 Task: Create a due date automation trigger when advanced on, on the wednesday after a card is due add fields without custom field "Resume" set to a number greater than 1 and lower than 10 at 11:00 AM.
Action: Mouse moved to (1051, 81)
Screenshot: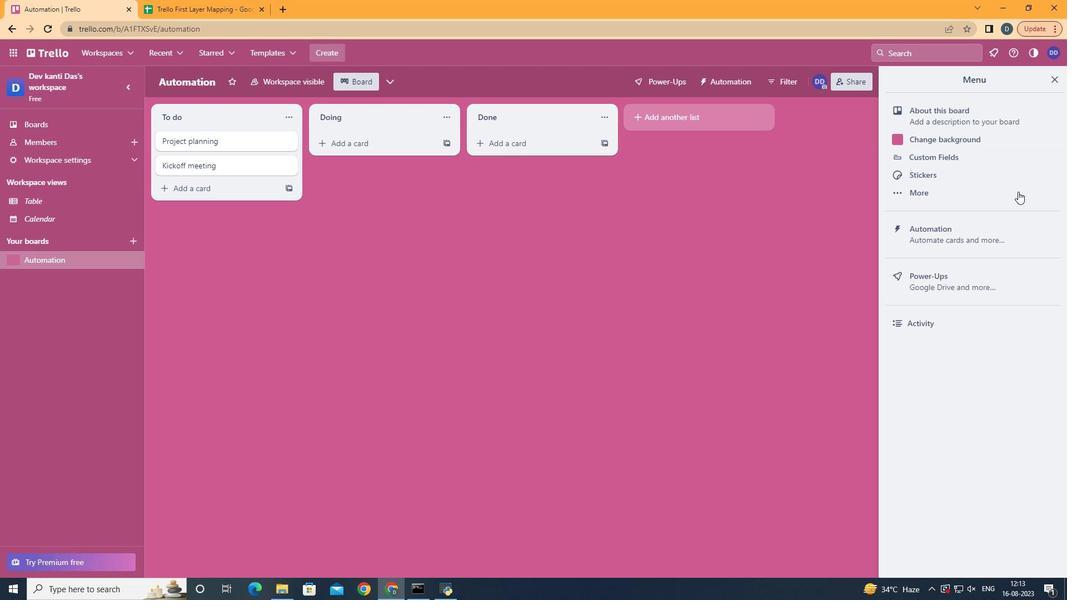 
Action: Mouse pressed left at (1051, 81)
Screenshot: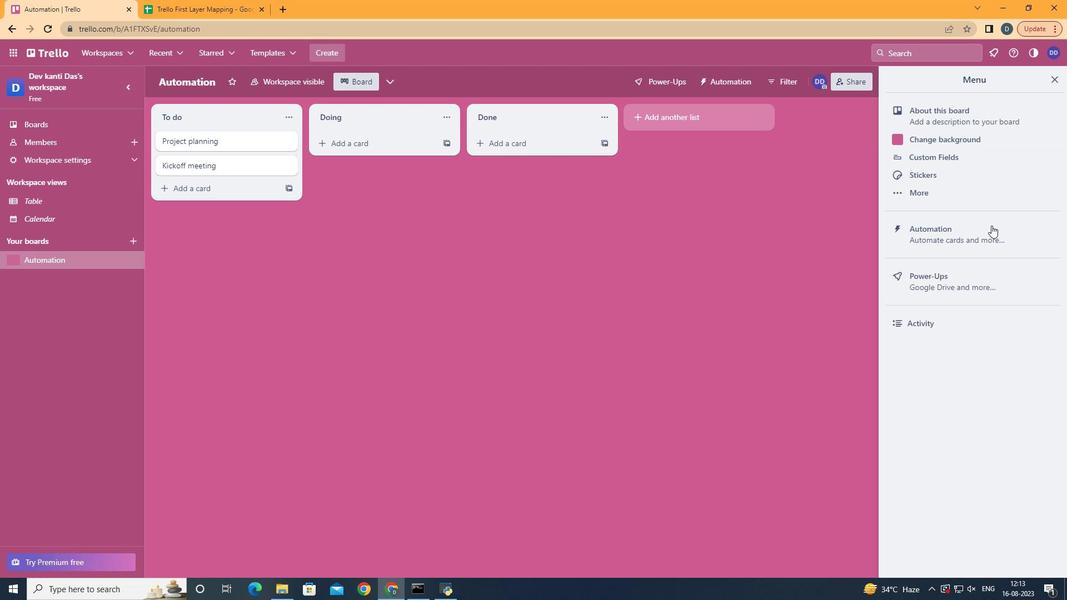 
Action: Mouse moved to (977, 241)
Screenshot: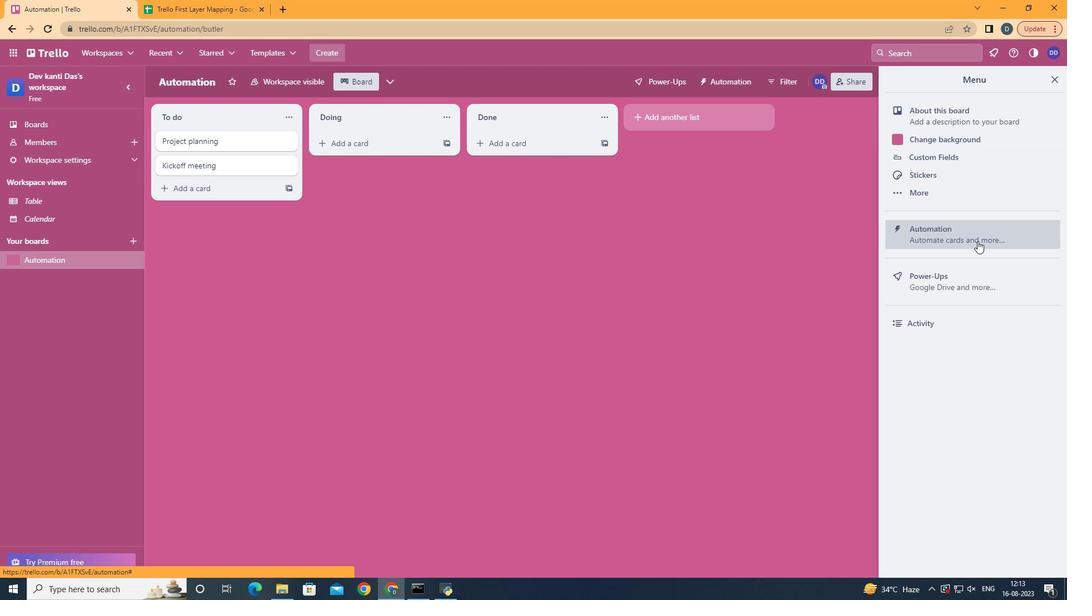 
Action: Mouse pressed left at (977, 241)
Screenshot: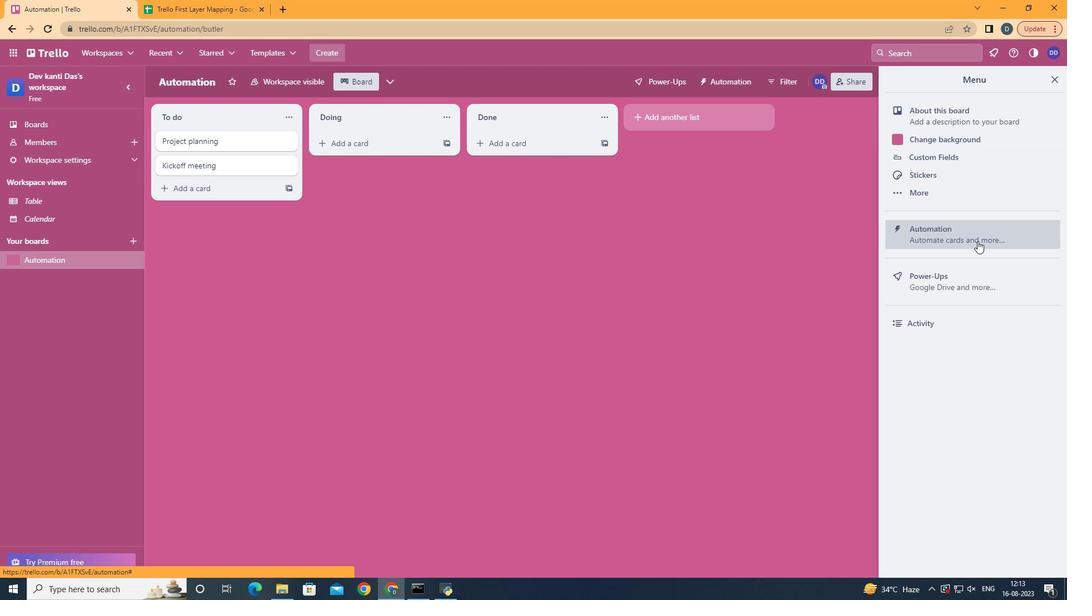 
Action: Mouse pressed left at (977, 241)
Screenshot: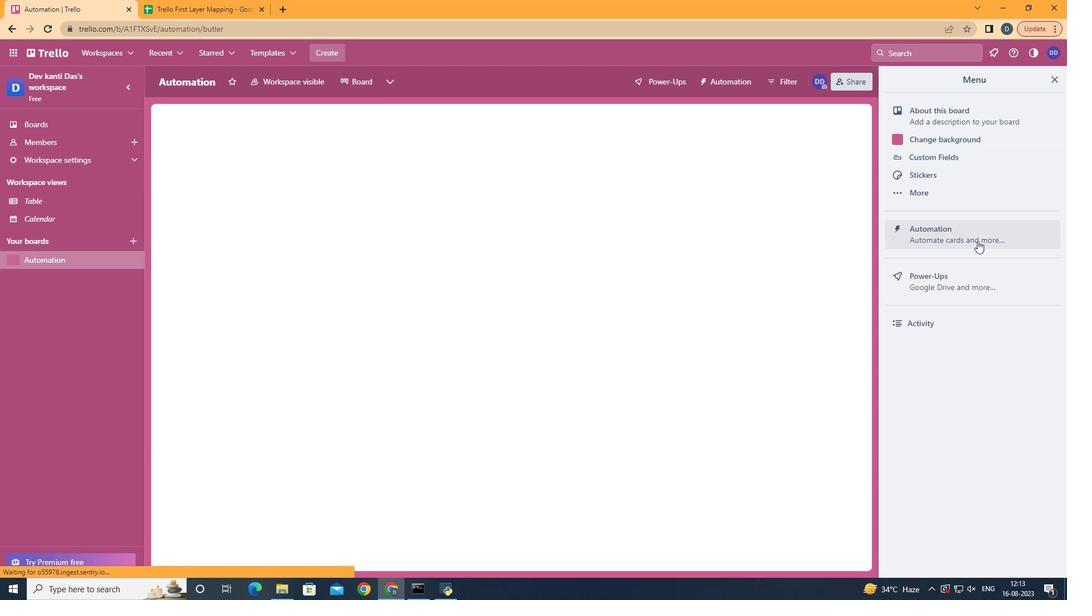 
Action: Mouse moved to (207, 215)
Screenshot: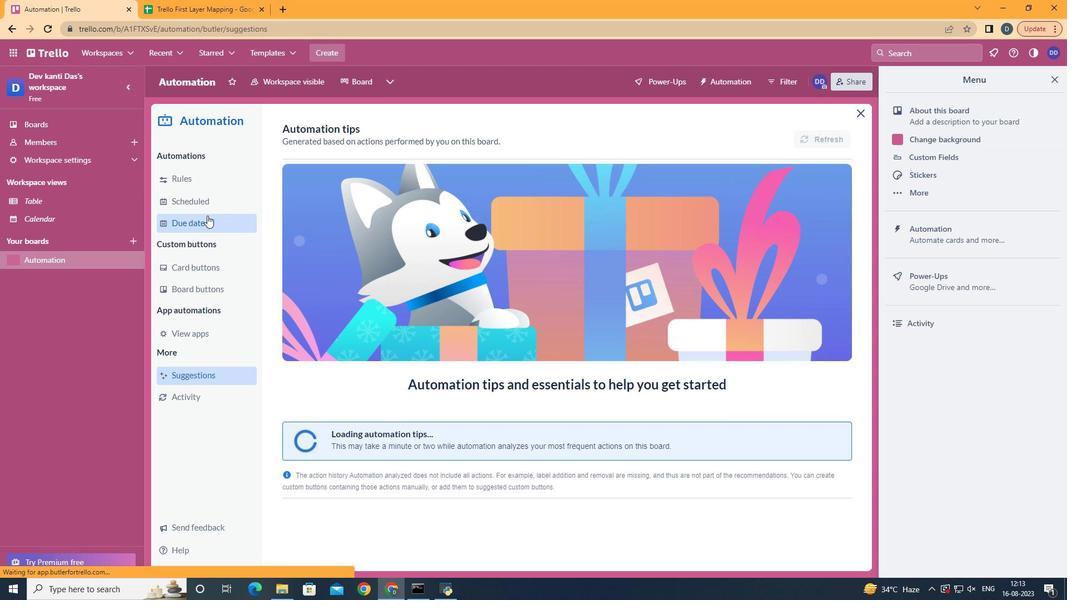 
Action: Mouse pressed left at (207, 215)
Screenshot: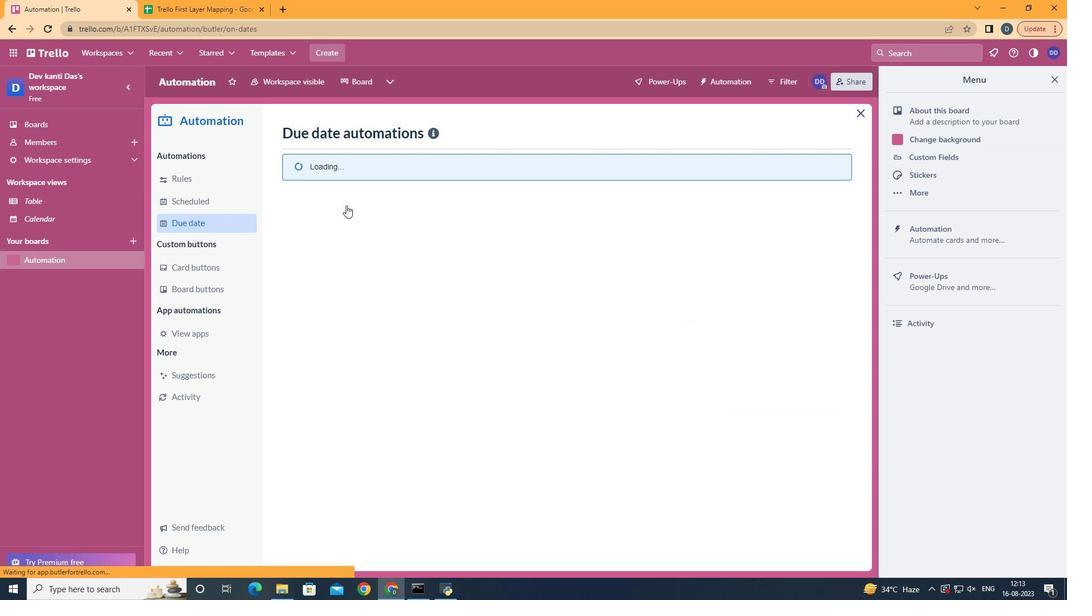 
Action: Mouse moved to (787, 126)
Screenshot: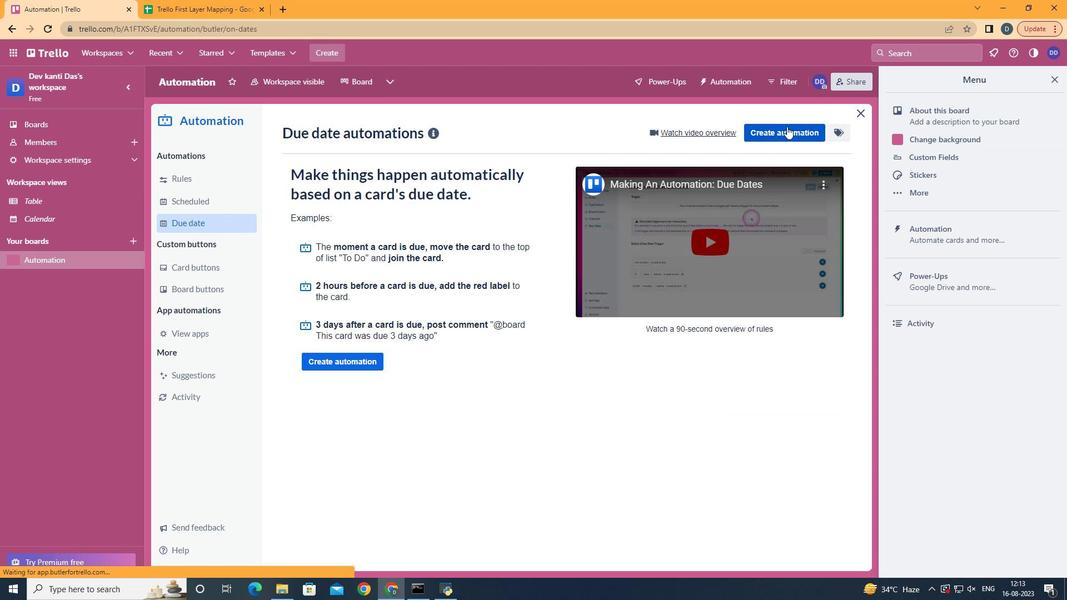 
Action: Mouse pressed left at (787, 126)
Screenshot: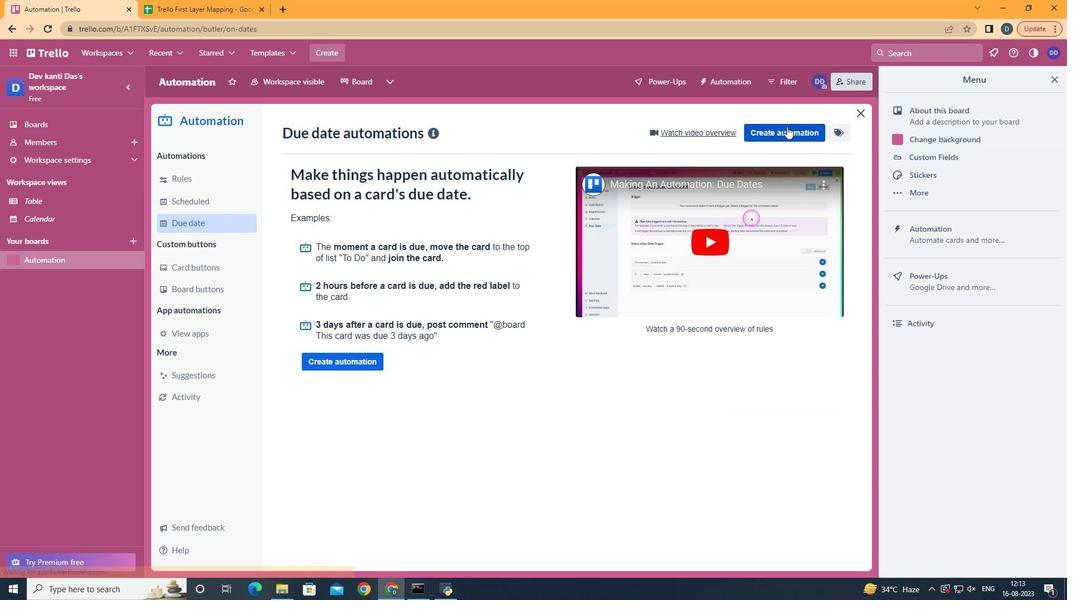 
Action: Mouse pressed left at (787, 126)
Screenshot: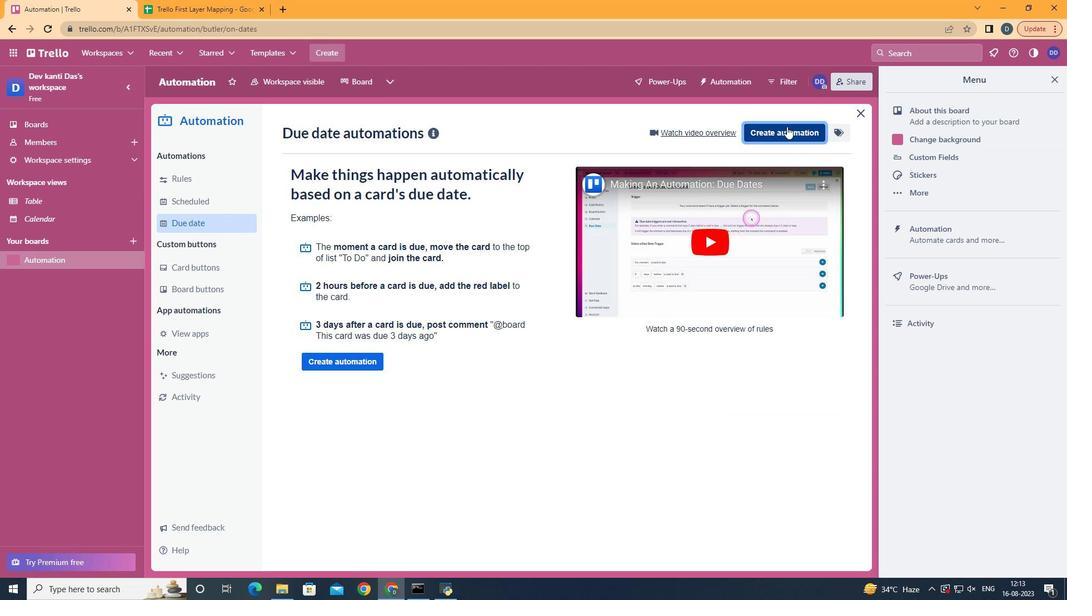 
Action: Mouse moved to (590, 248)
Screenshot: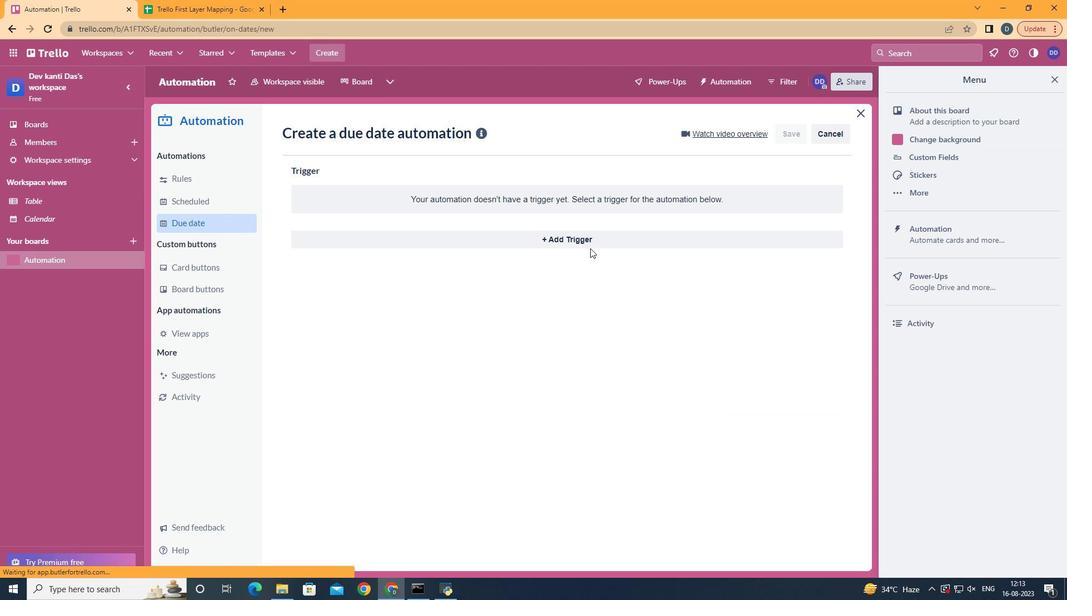 
Action: Mouse pressed left at (590, 248)
Screenshot: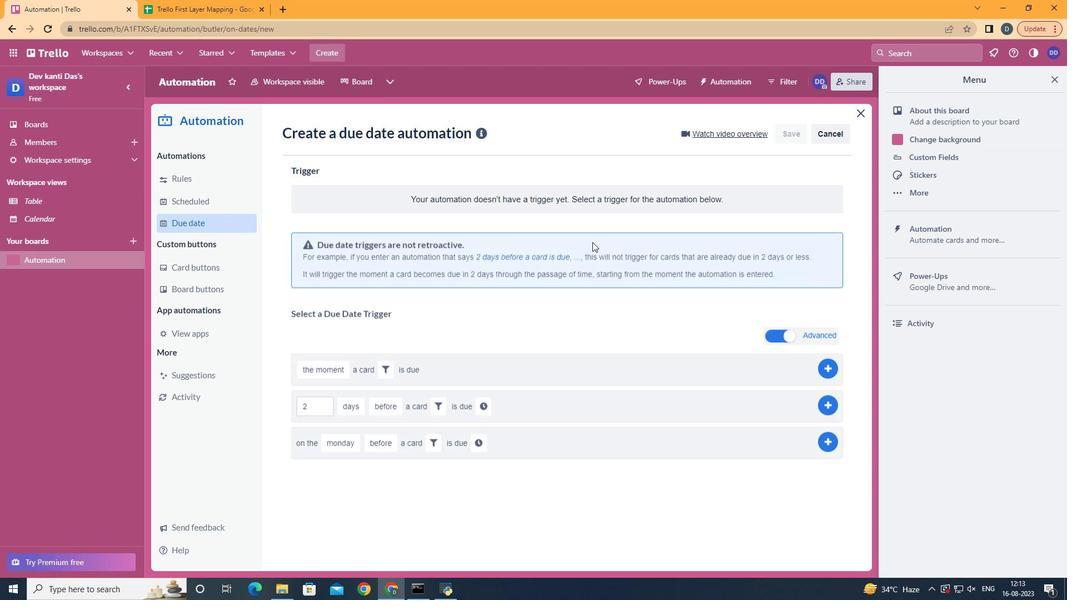 
Action: Mouse moved to (359, 334)
Screenshot: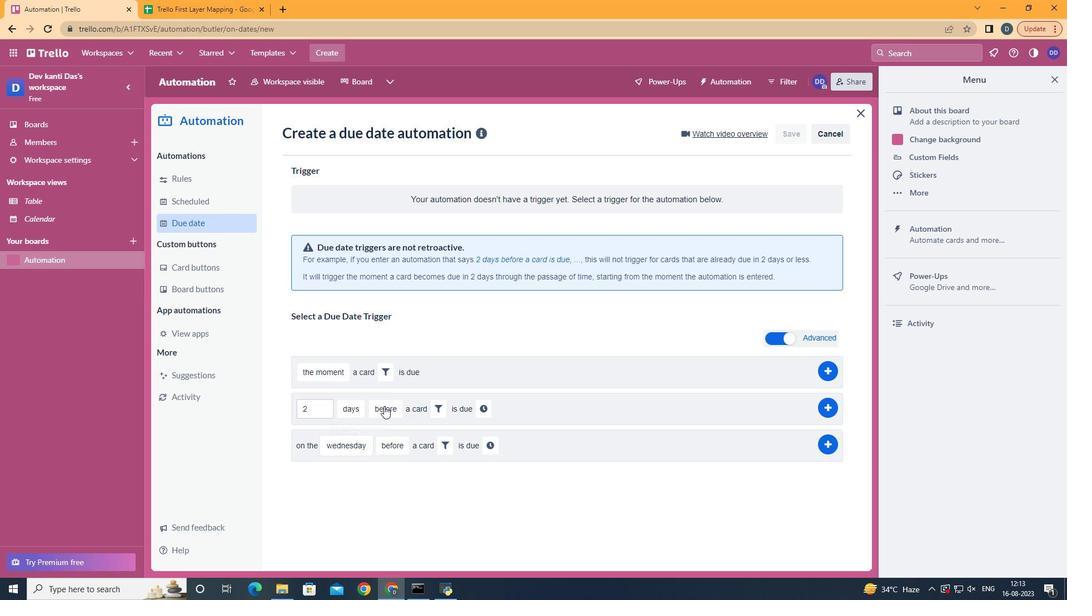 
Action: Mouse pressed left at (359, 334)
Screenshot: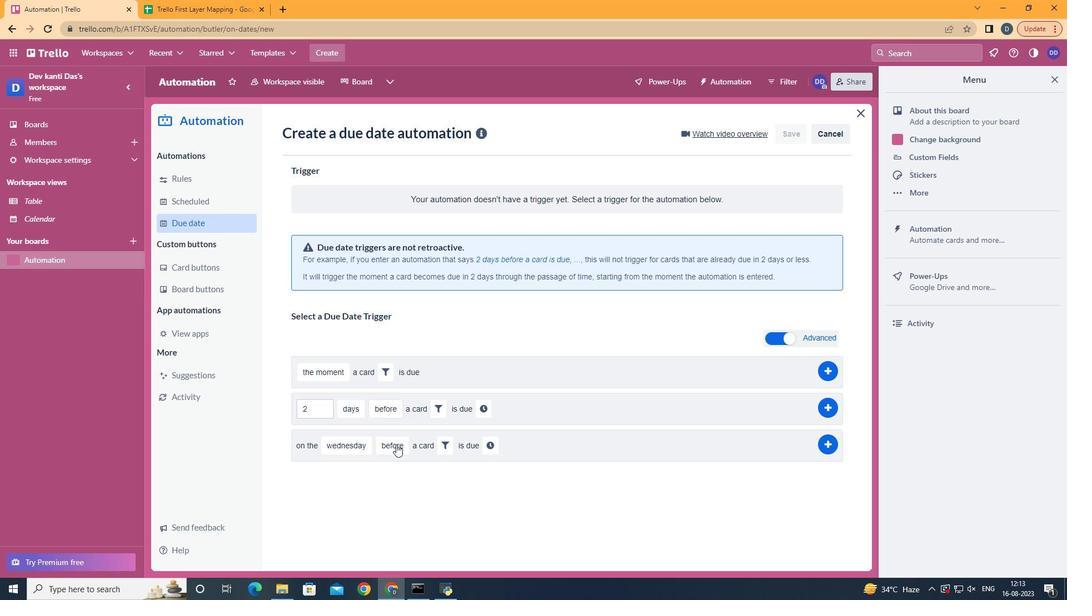 
Action: Mouse moved to (402, 483)
Screenshot: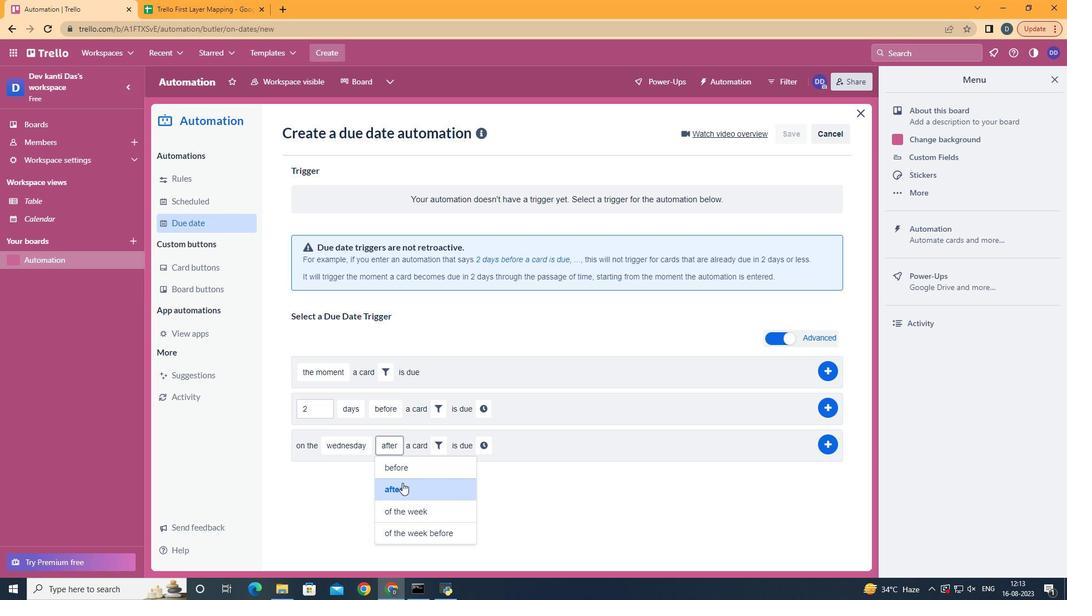 
Action: Mouse pressed left at (402, 483)
Screenshot: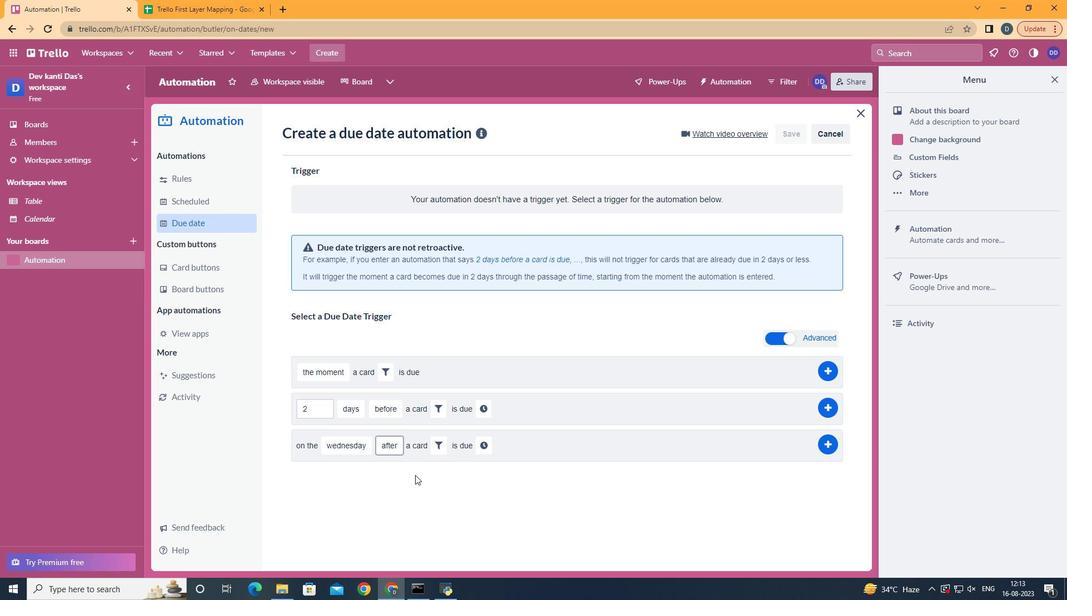 
Action: Mouse moved to (440, 446)
Screenshot: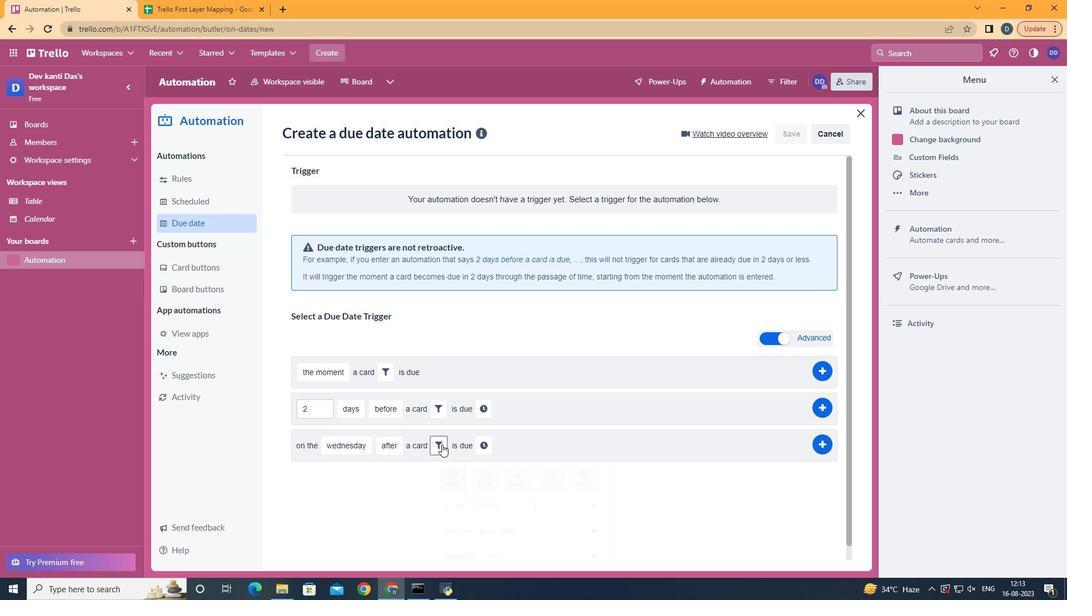 
Action: Mouse pressed left at (440, 446)
Screenshot: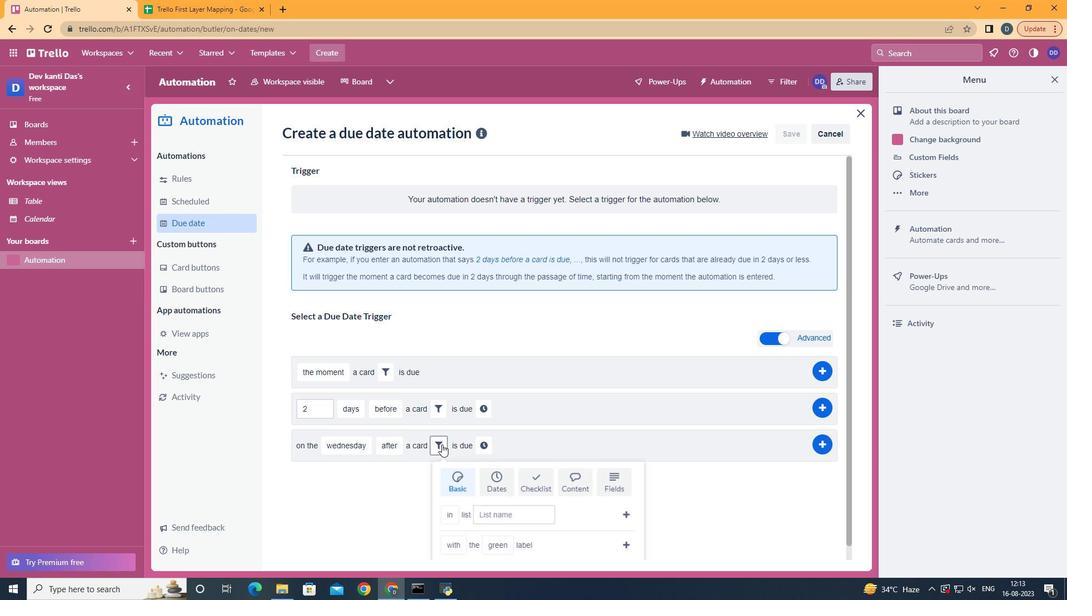 
Action: Mouse moved to (624, 478)
Screenshot: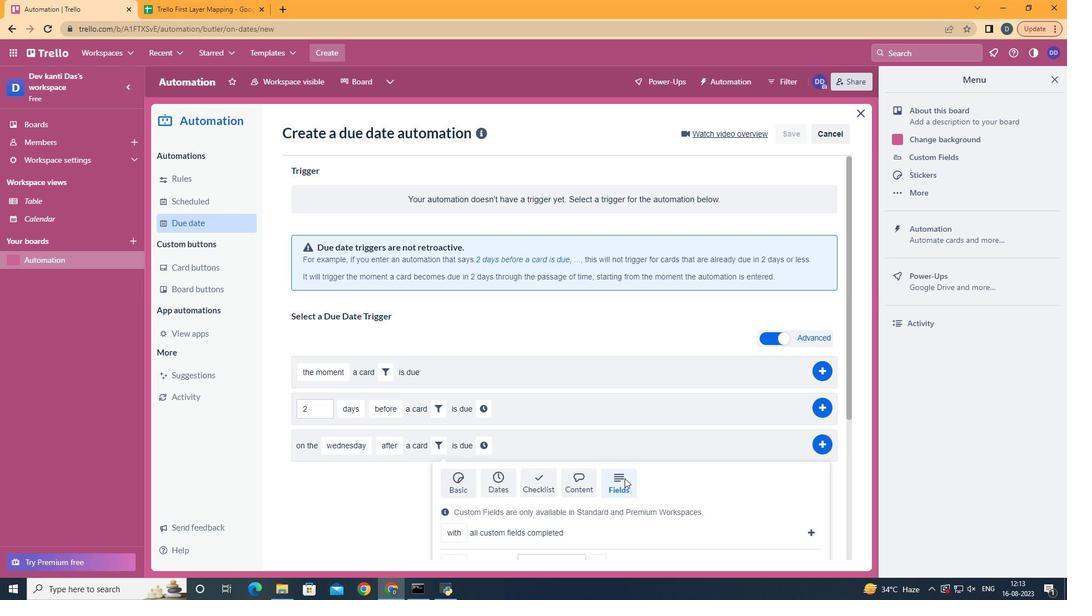 
Action: Mouse pressed left at (624, 478)
Screenshot: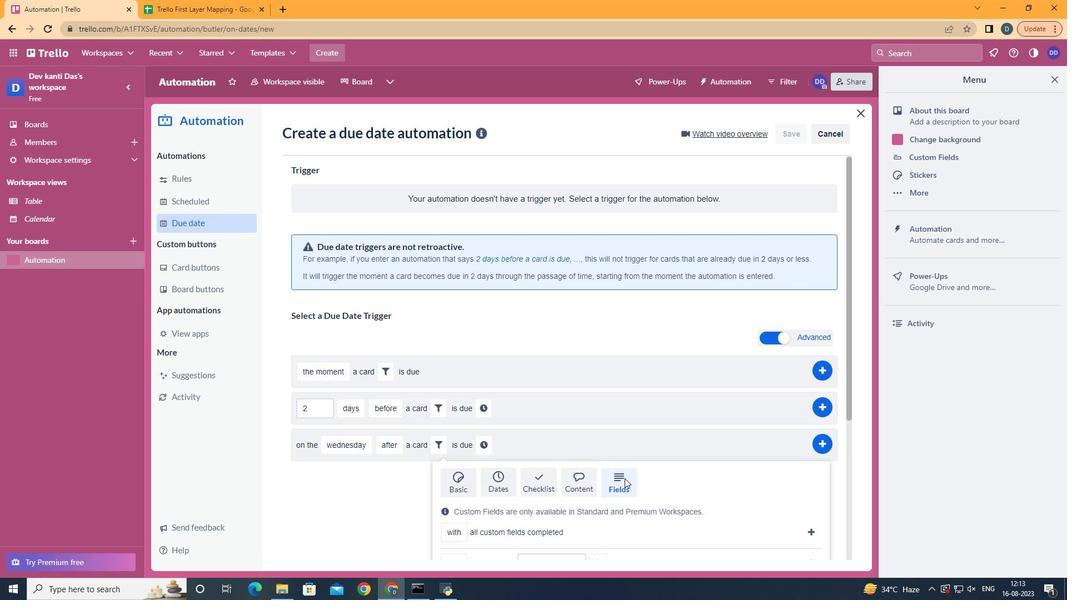 
Action: Mouse scrolled (624, 478) with delta (0, 0)
Screenshot: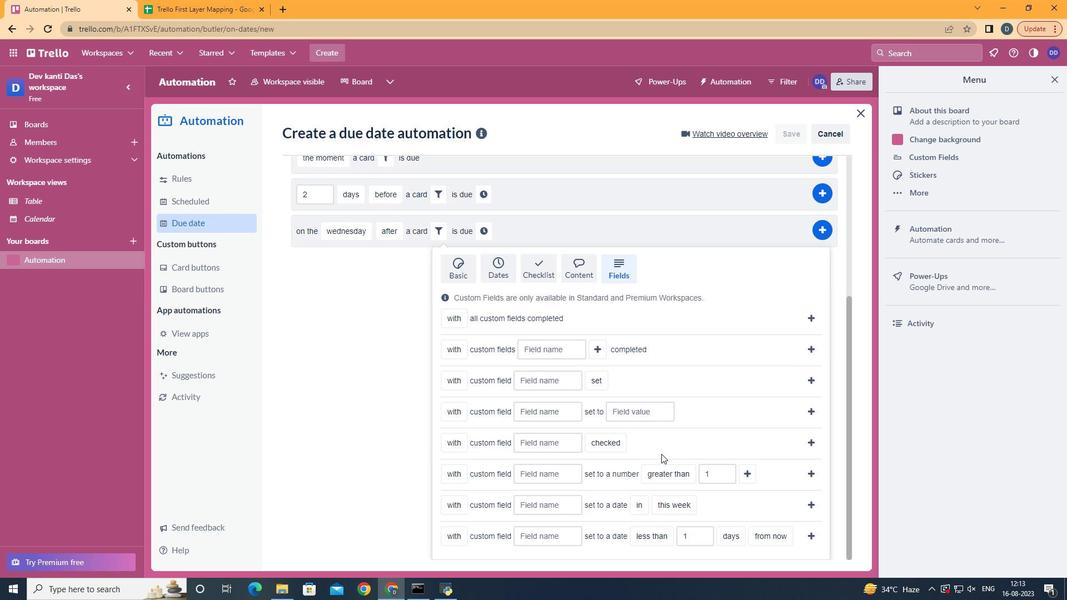 
Action: Mouse scrolled (624, 478) with delta (0, 0)
Screenshot: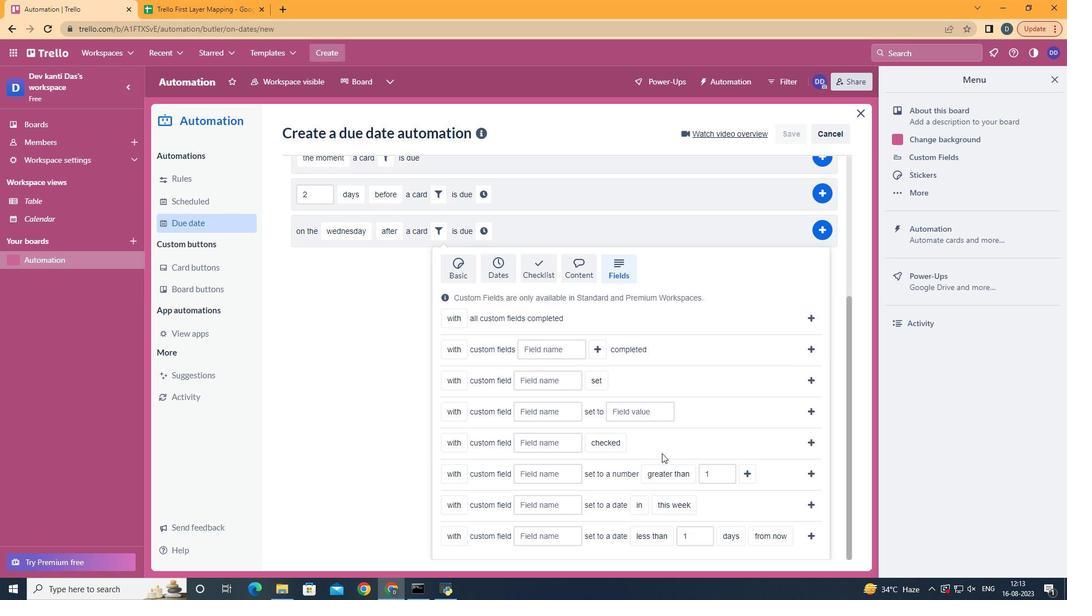 
Action: Mouse scrolled (624, 478) with delta (0, 0)
Screenshot: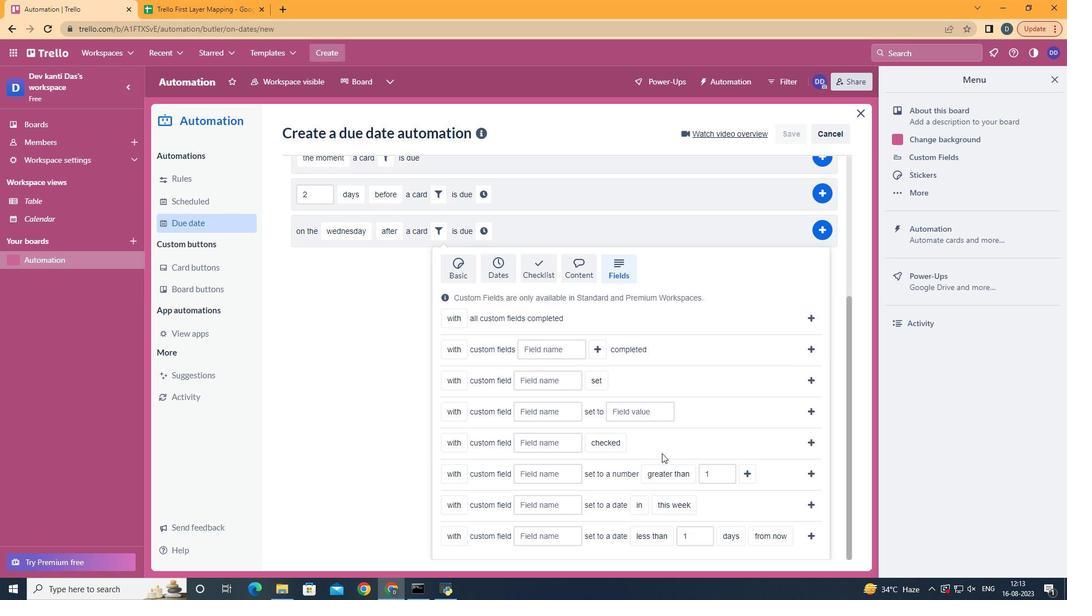 
Action: Mouse scrolled (624, 478) with delta (0, 0)
Screenshot: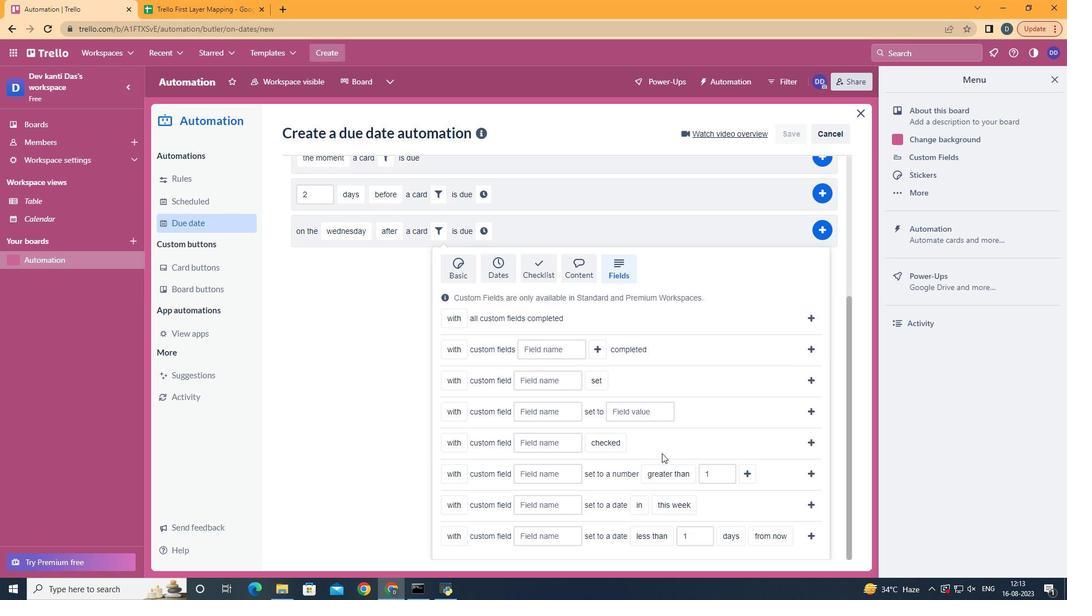 
Action: Mouse scrolled (624, 478) with delta (0, 0)
Screenshot: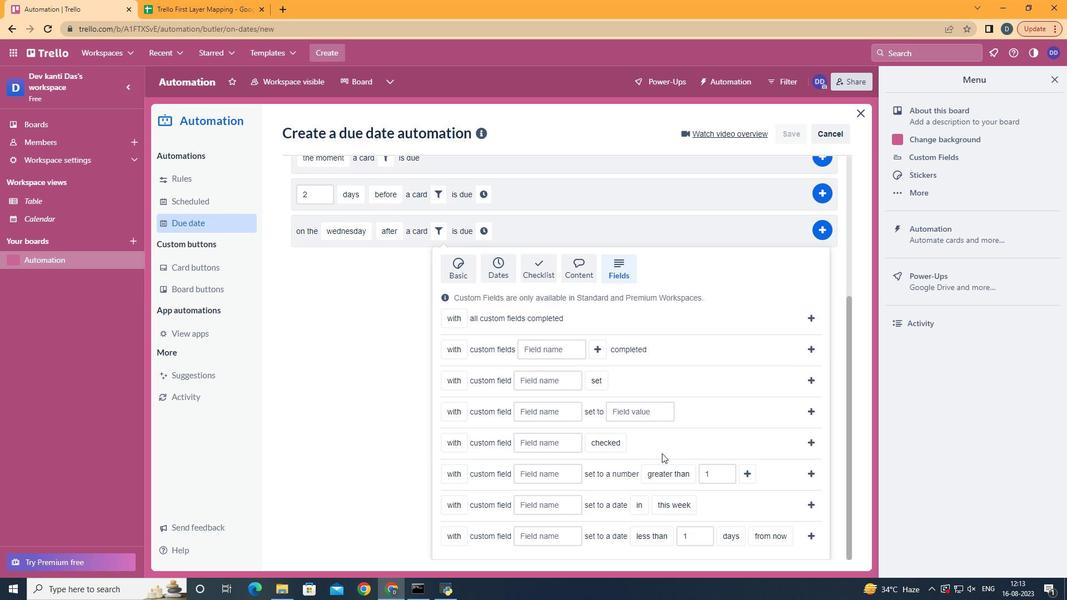 
Action: Mouse moved to (460, 515)
Screenshot: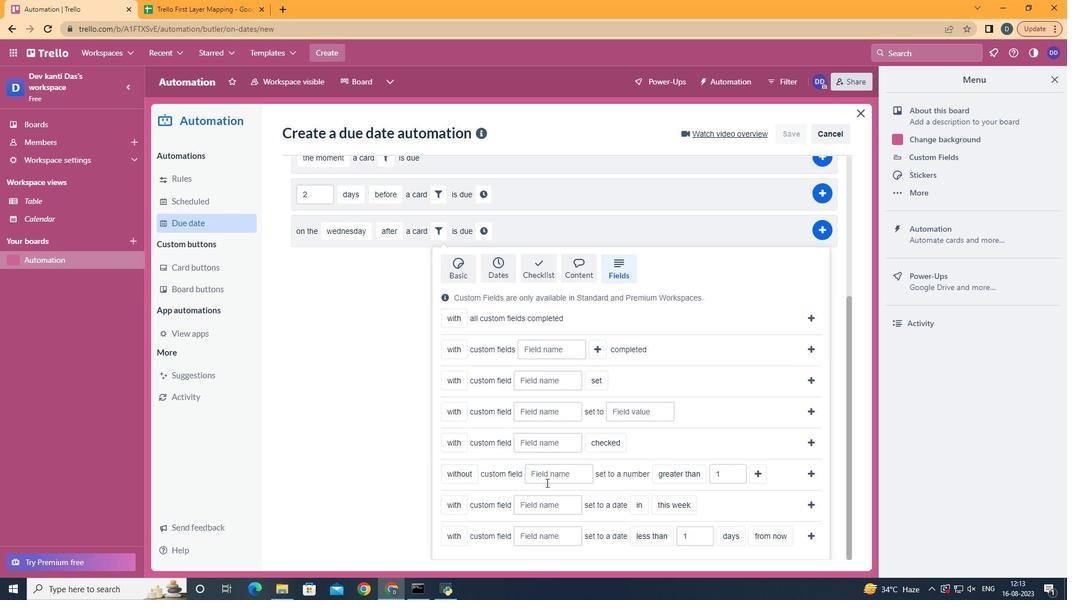 
Action: Mouse pressed left at (460, 515)
Screenshot: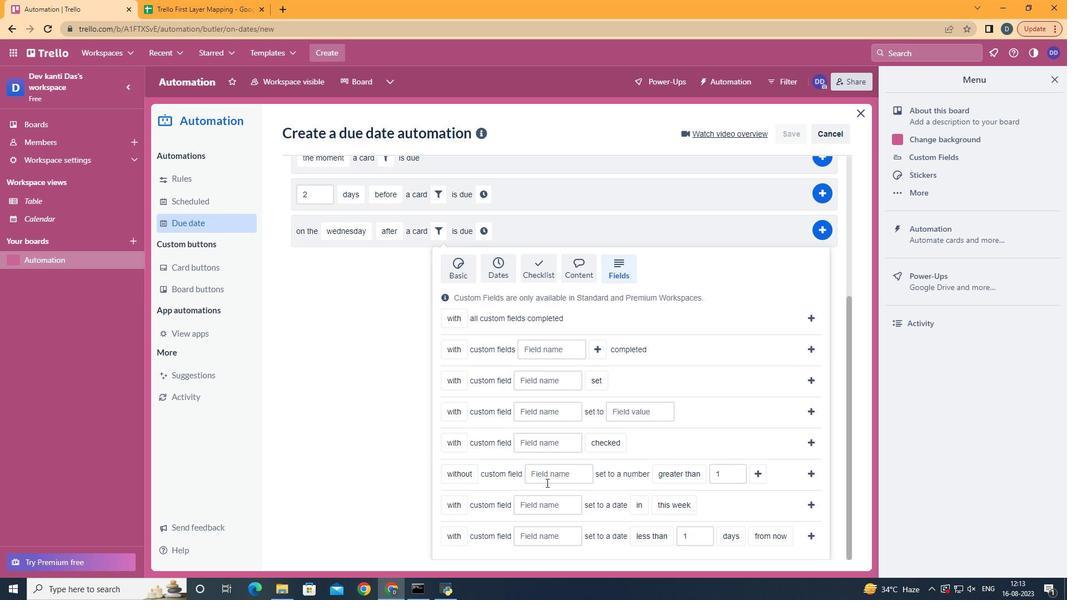 
Action: Mouse moved to (560, 470)
Screenshot: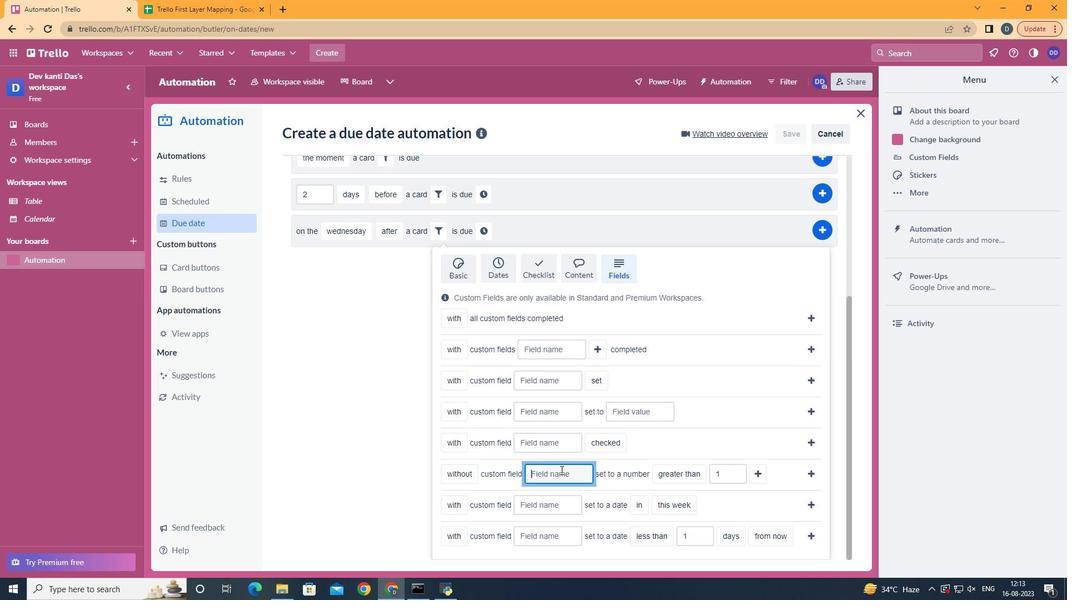 
Action: Mouse pressed left at (560, 470)
Screenshot: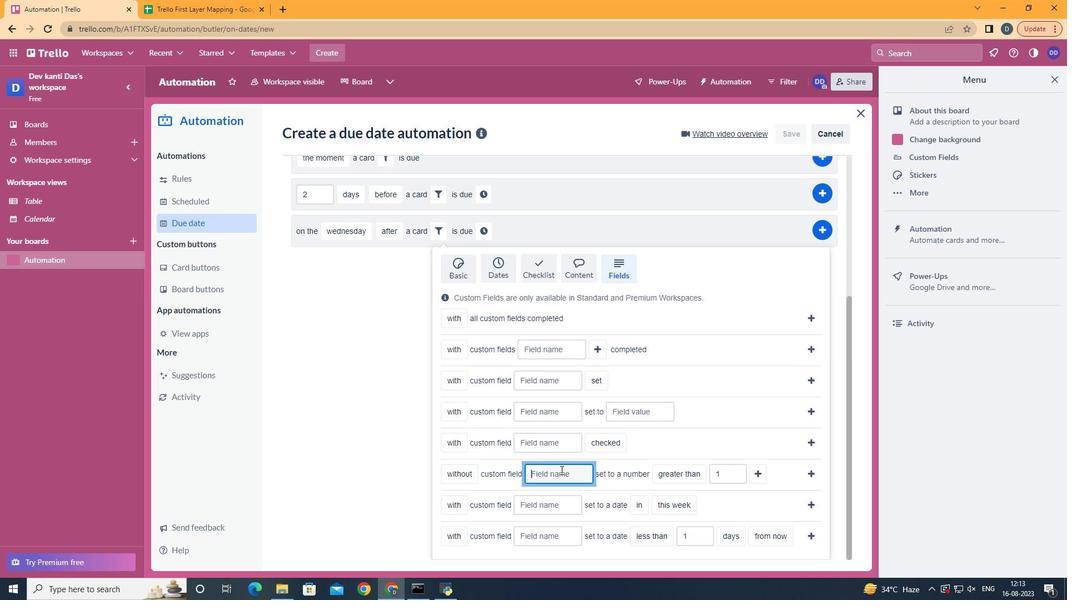 
Action: Key pressed <Key.shift>Resume
Screenshot: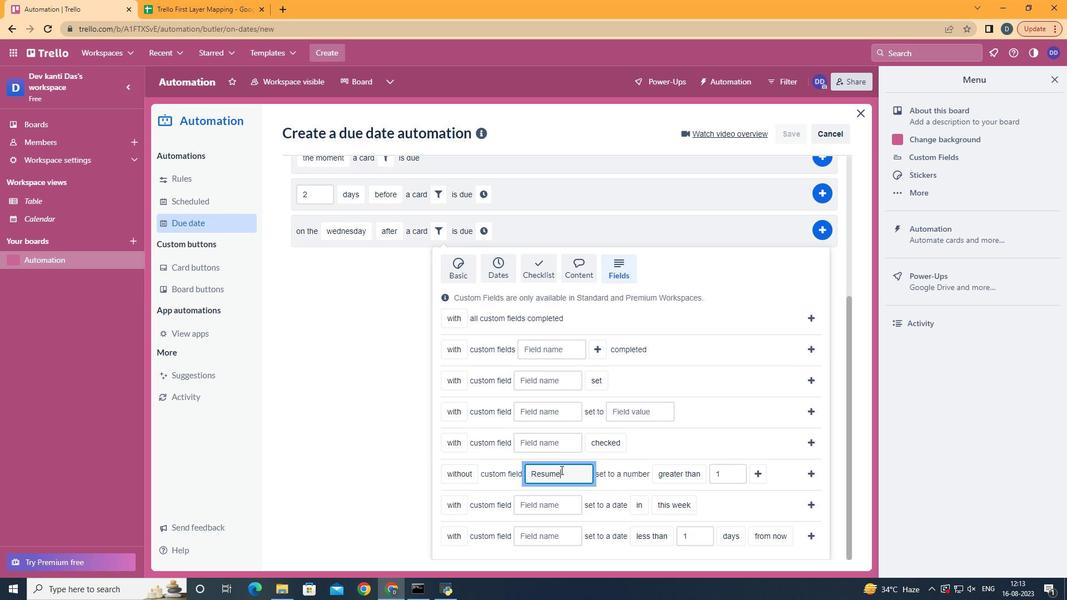 
Action: Mouse moved to (759, 466)
Screenshot: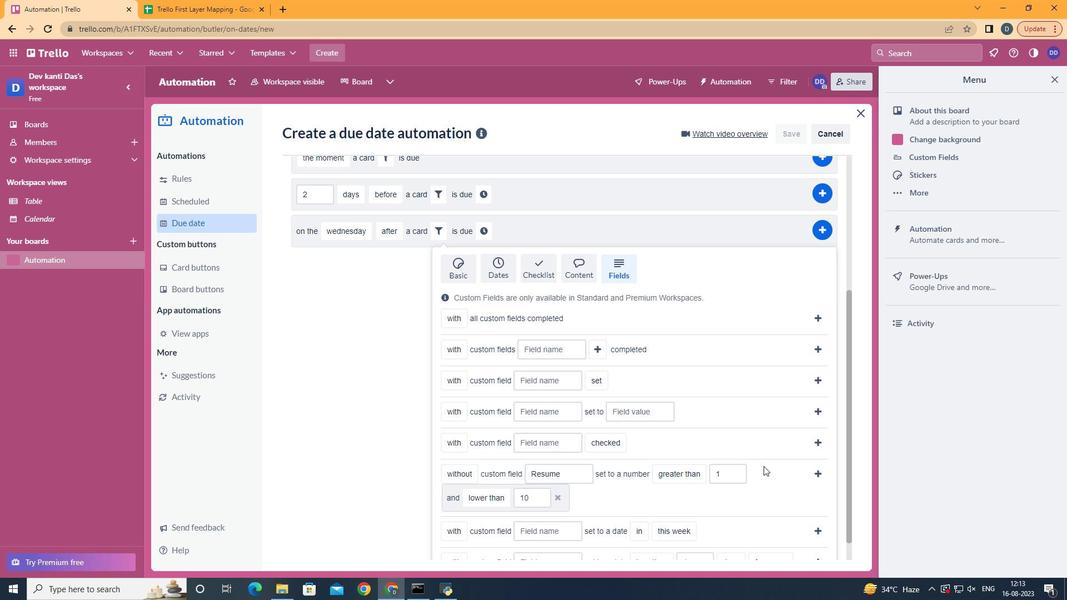 
Action: Mouse pressed left at (759, 466)
Screenshot: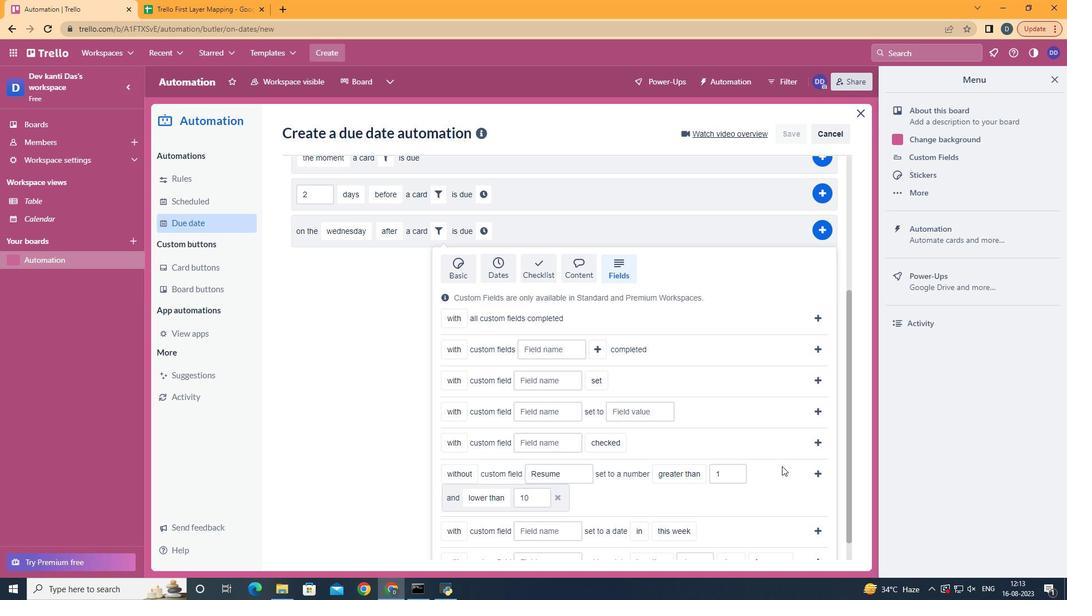 
Action: Mouse moved to (820, 474)
Screenshot: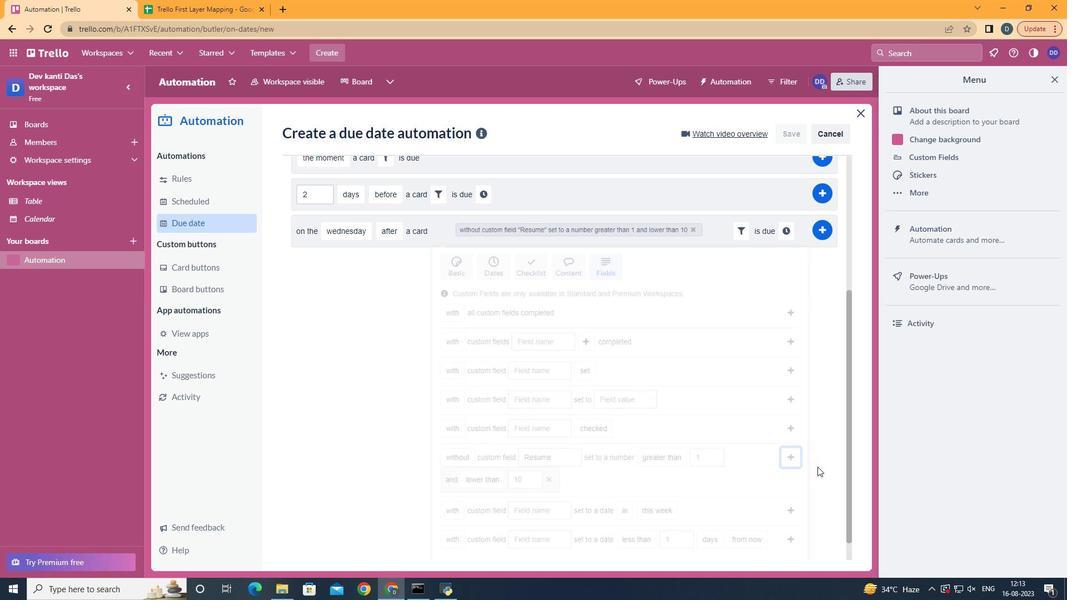
Action: Mouse pressed left at (820, 474)
Screenshot: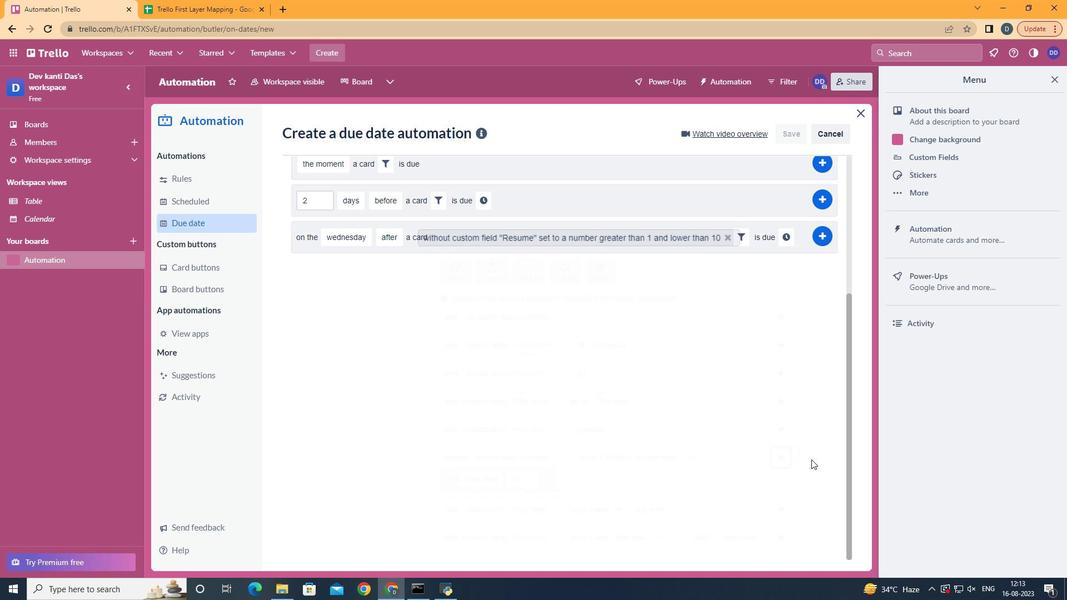 
Action: Mouse moved to (788, 446)
Screenshot: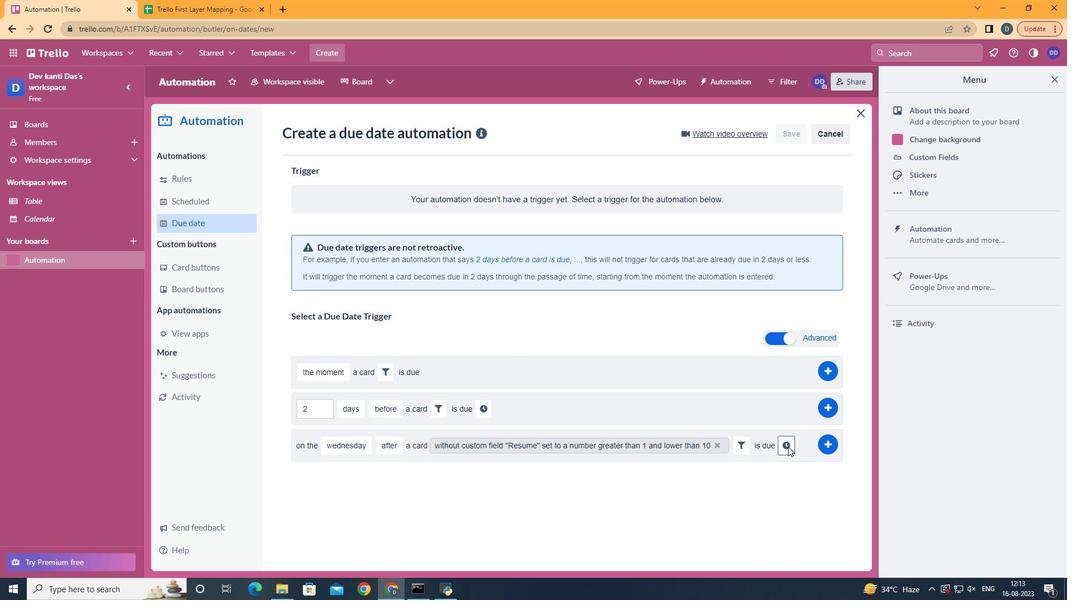 
Action: Mouse pressed left at (788, 446)
Screenshot: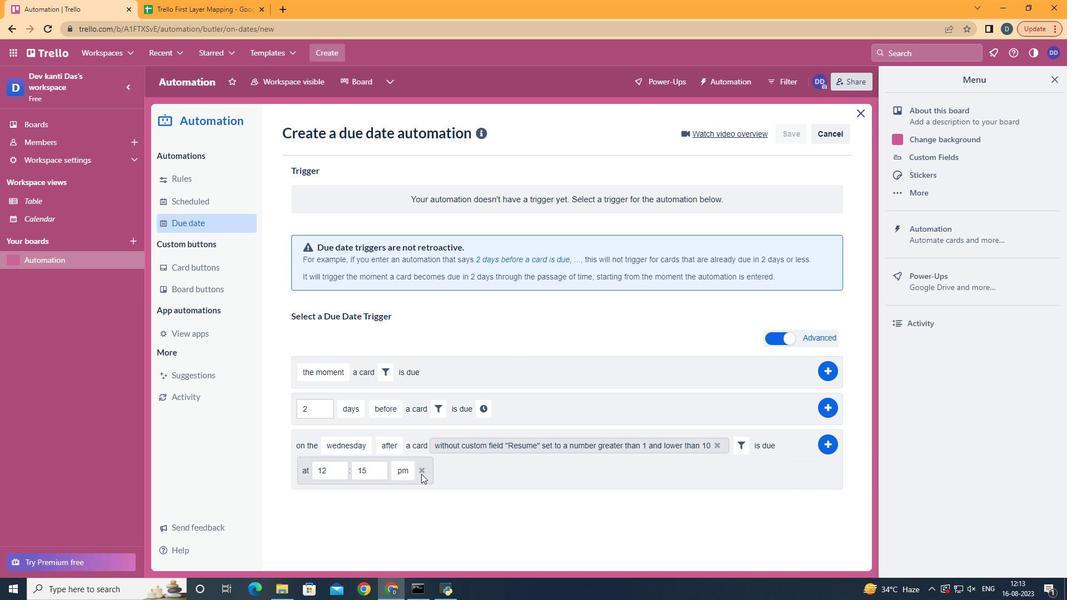 
Action: Mouse moved to (334, 466)
Screenshot: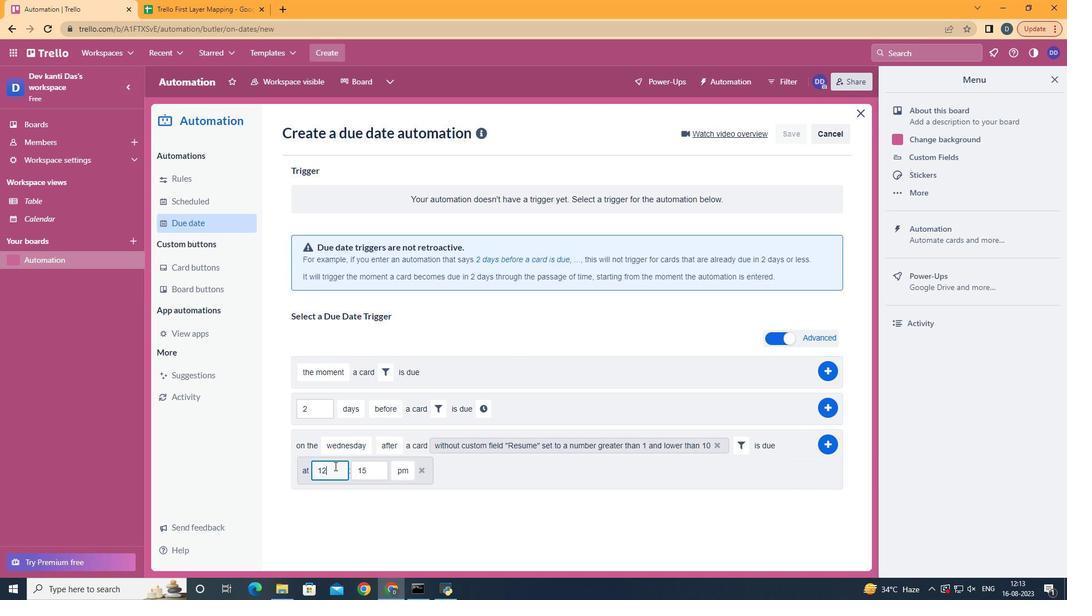 
Action: Mouse pressed left at (334, 466)
Screenshot: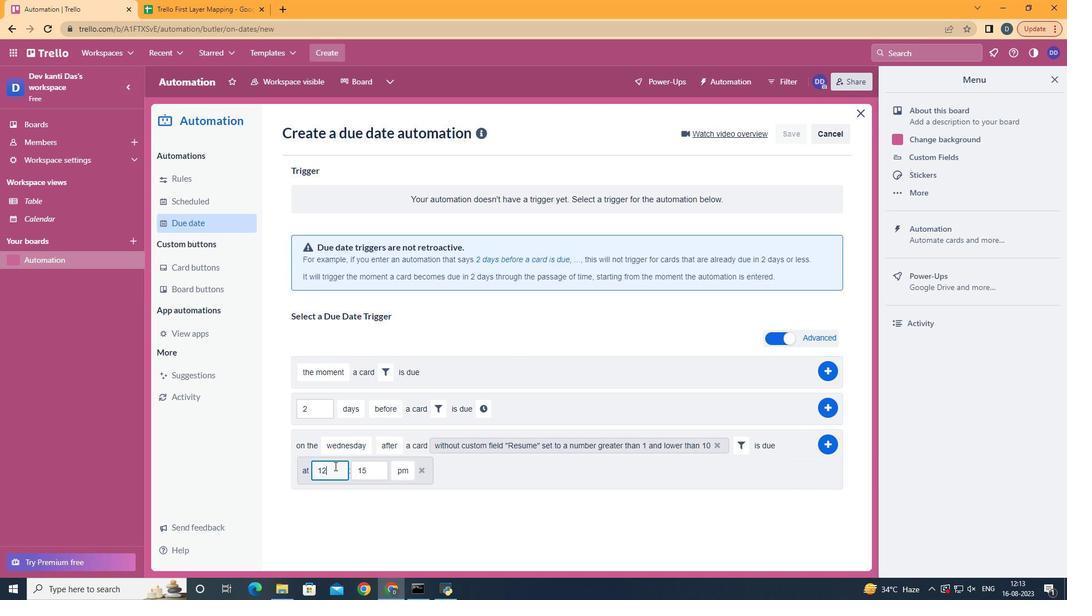 
Action: Key pressed <Key.backspace>1
Screenshot: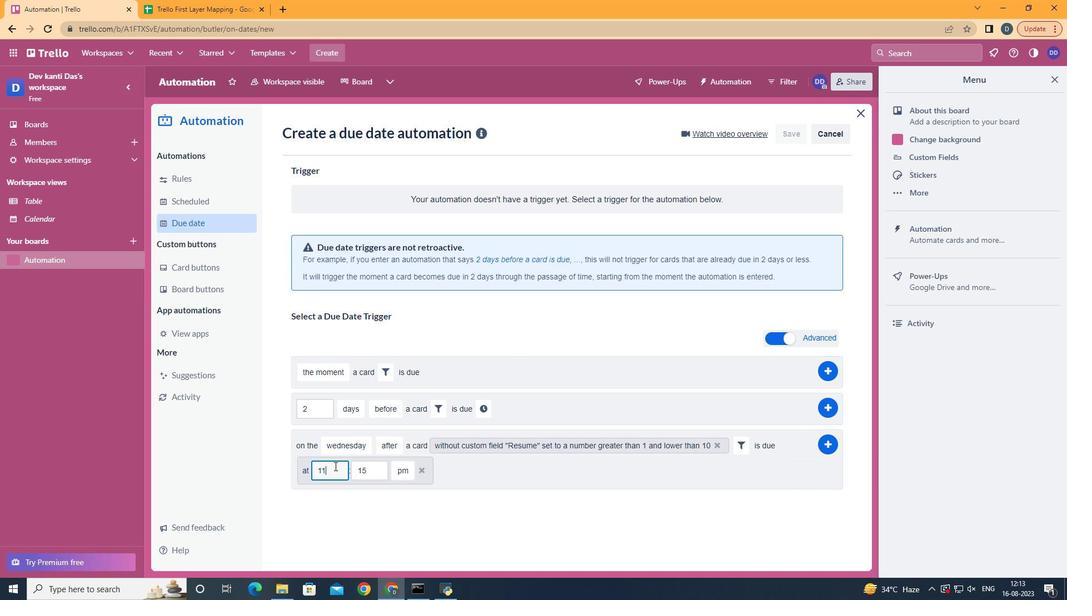 
Action: Mouse moved to (375, 474)
Screenshot: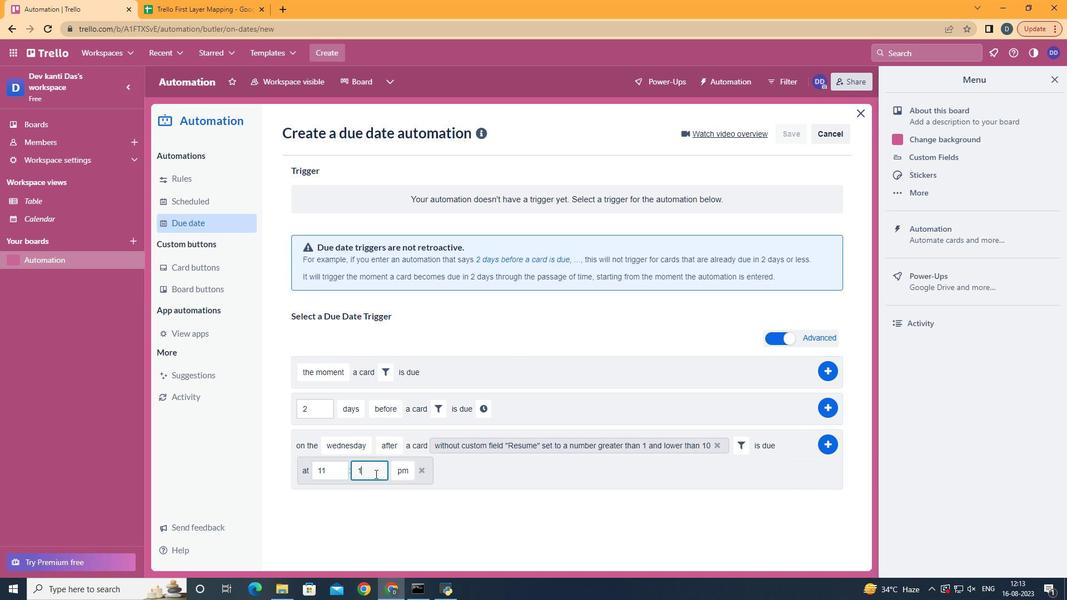 
Action: Mouse pressed left at (375, 474)
Screenshot: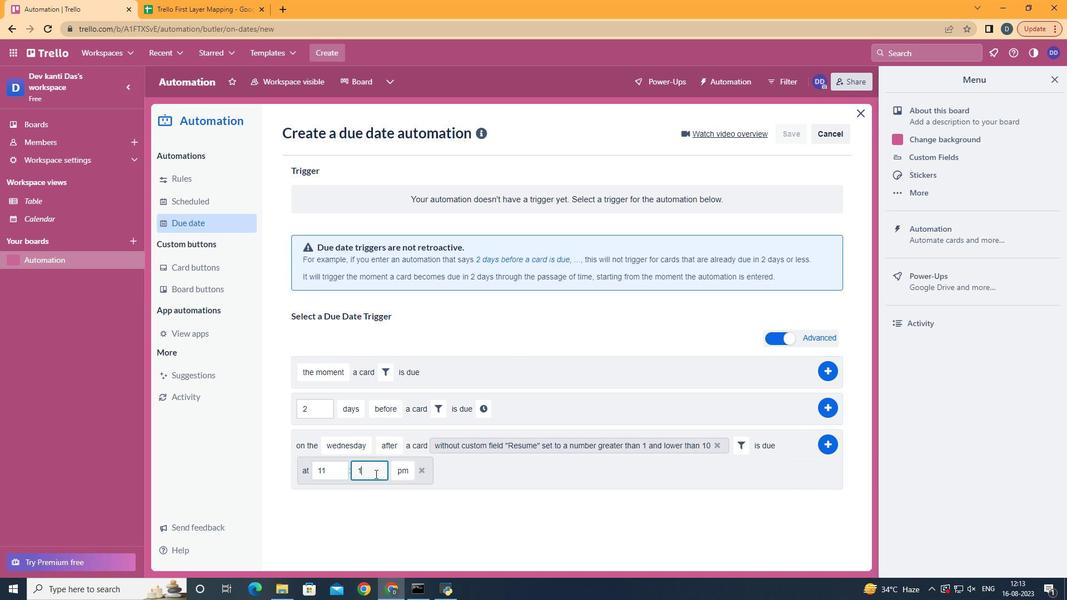 
Action: Key pressed <Key.backspace><Key.backspace>00
Screenshot: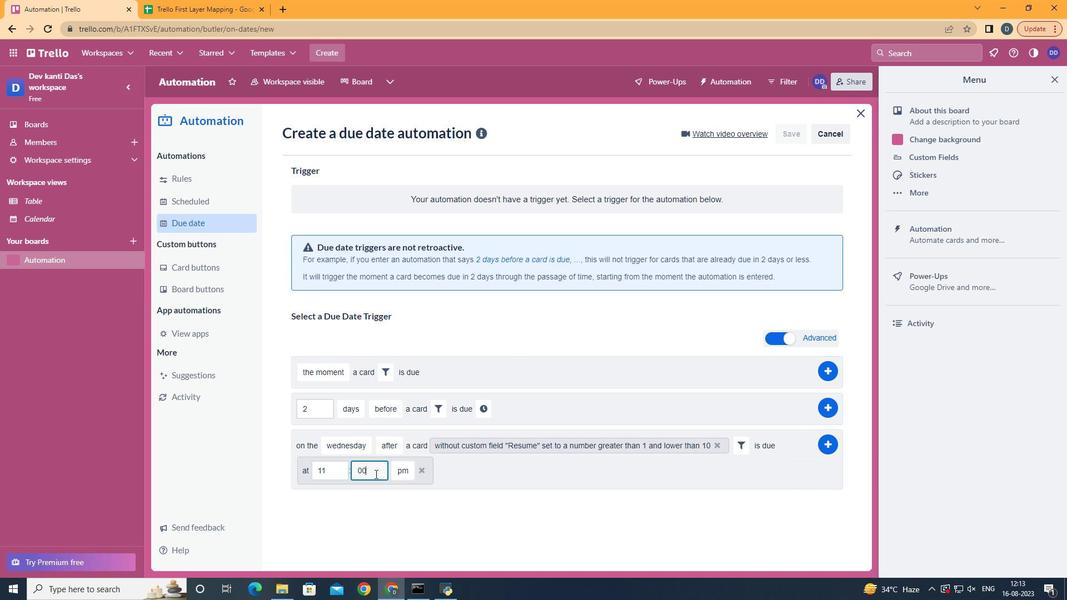 
Action: Mouse moved to (406, 493)
Screenshot: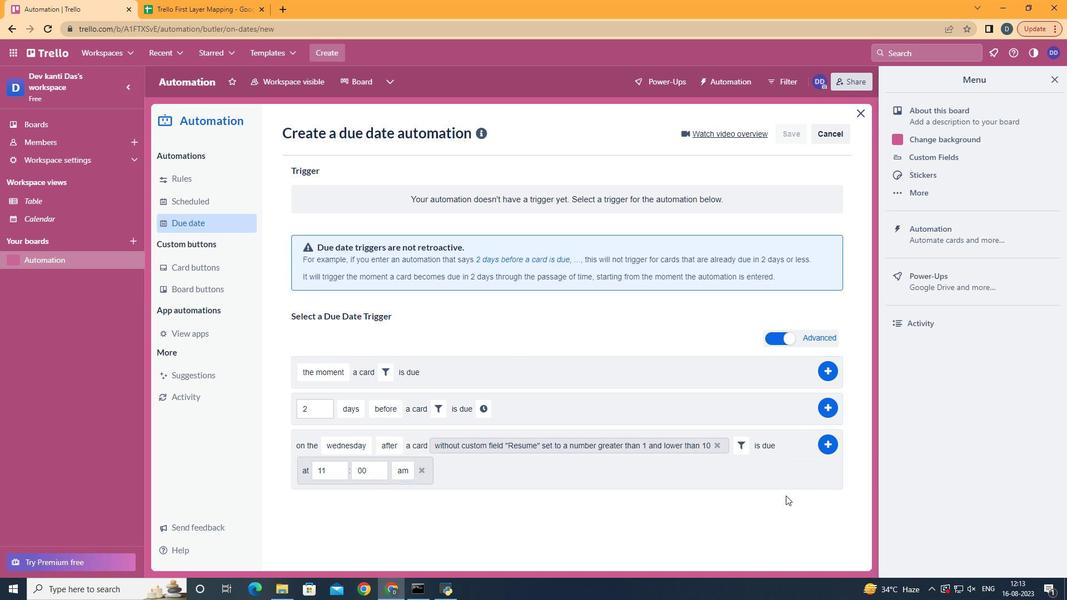 
Action: Mouse pressed left at (406, 493)
Screenshot: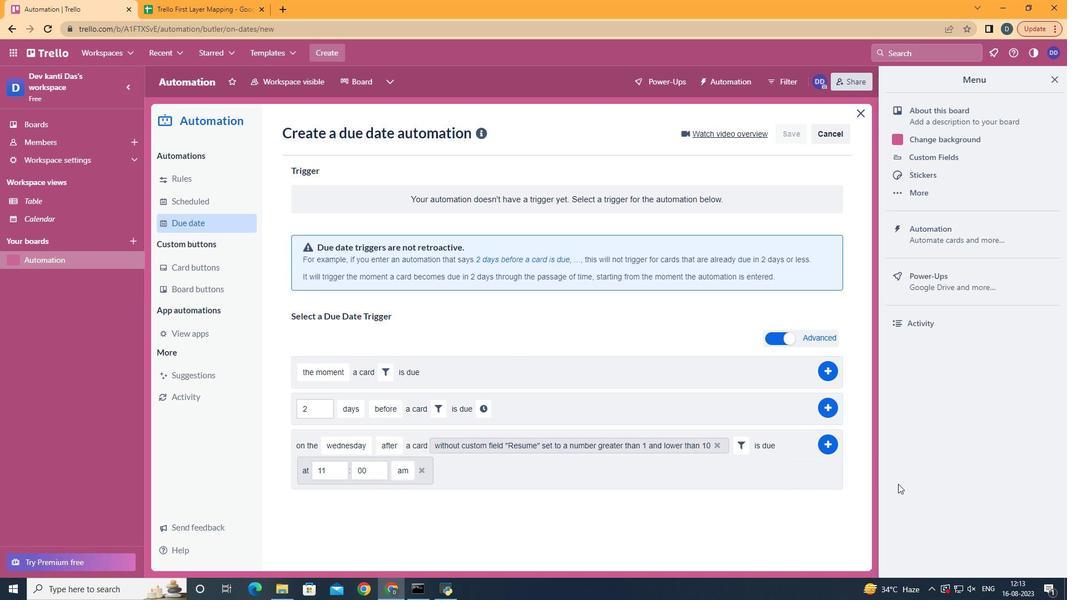 
Action: Mouse moved to (824, 444)
Screenshot: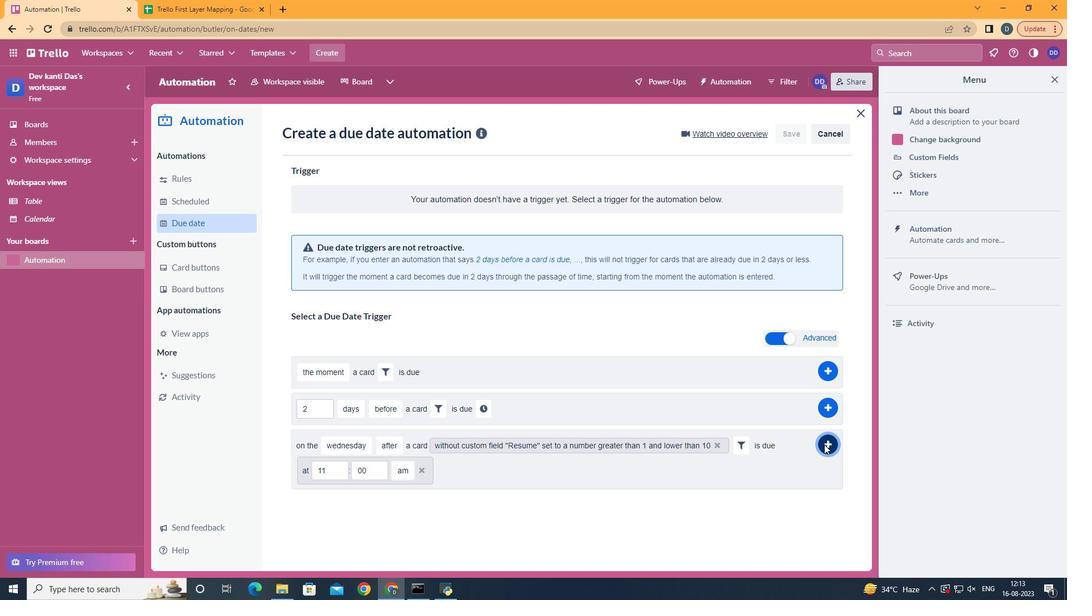 
Action: Mouse pressed left at (824, 444)
Screenshot: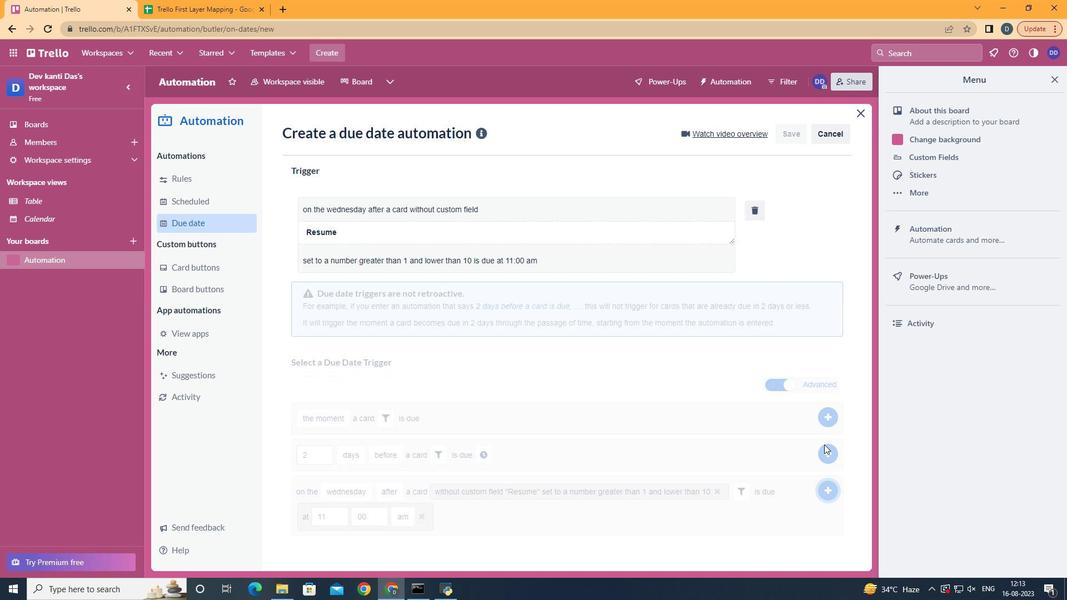 
Action: Mouse moved to (822, 444)
Screenshot: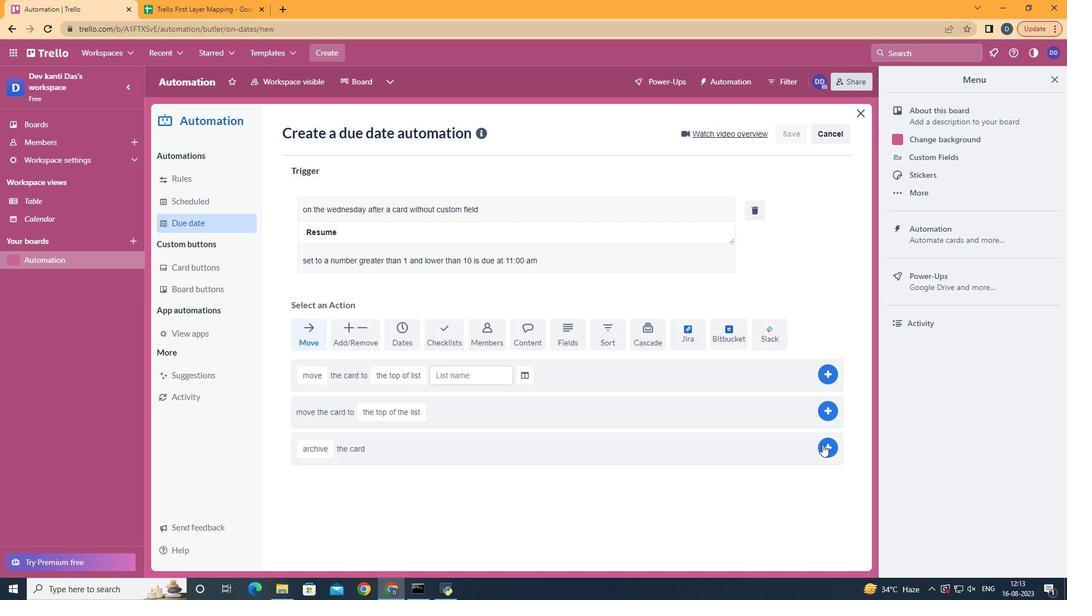 
